Task: Apply the format percent.
Action: Mouse moved to (753, 218)
Screenshot: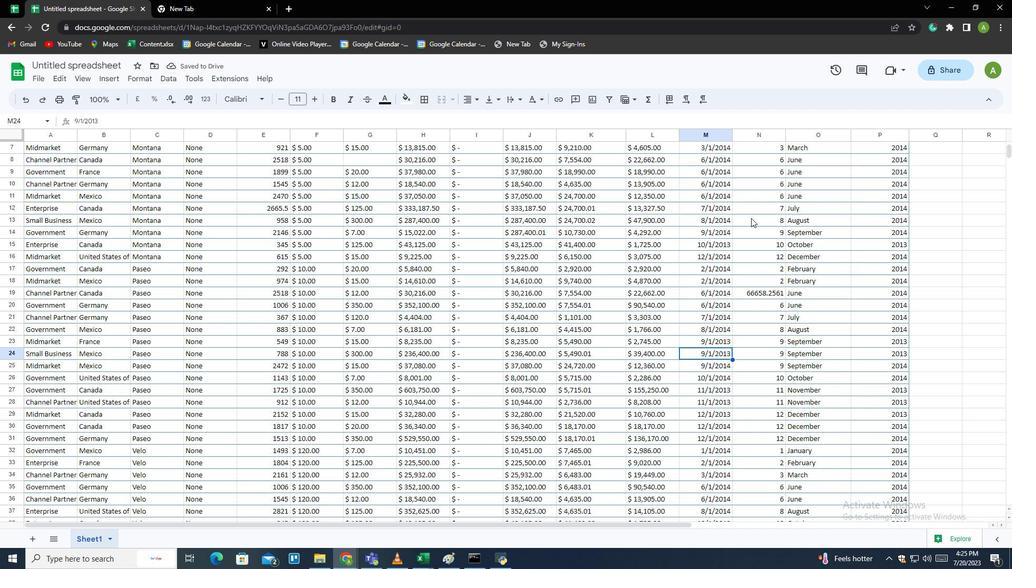 
Action: Mouse pressed left at (753, 218)
Screenshot: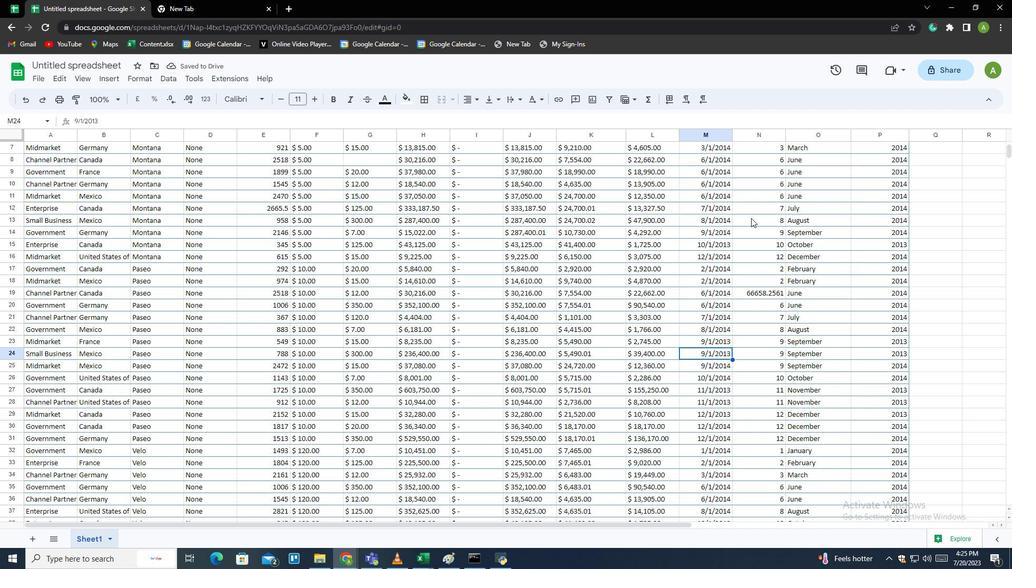 
Action: Mouse moved to (208, 98)
Screenshot: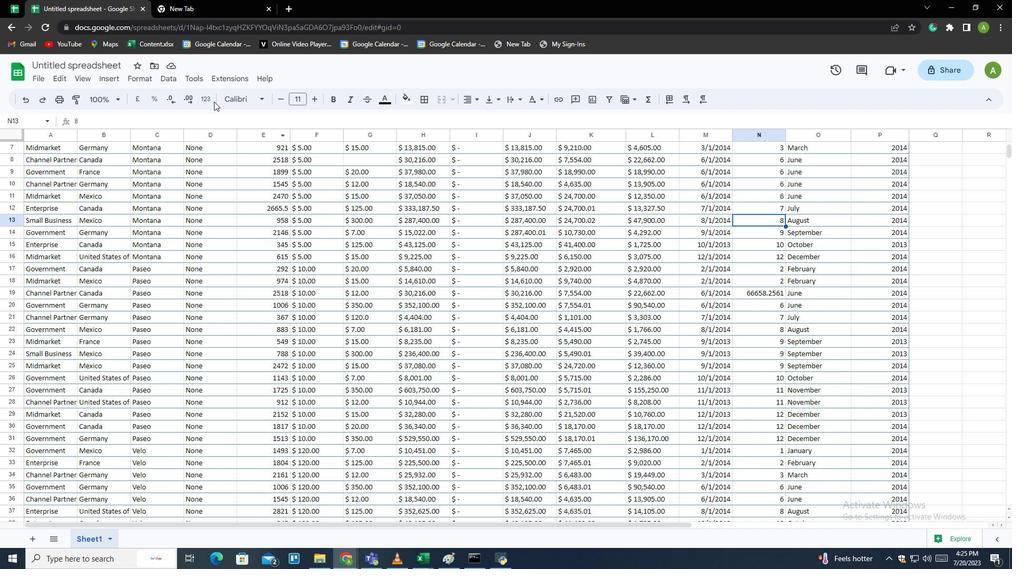 
Action: Mouse pressed left at (208, 98)
Screenshot: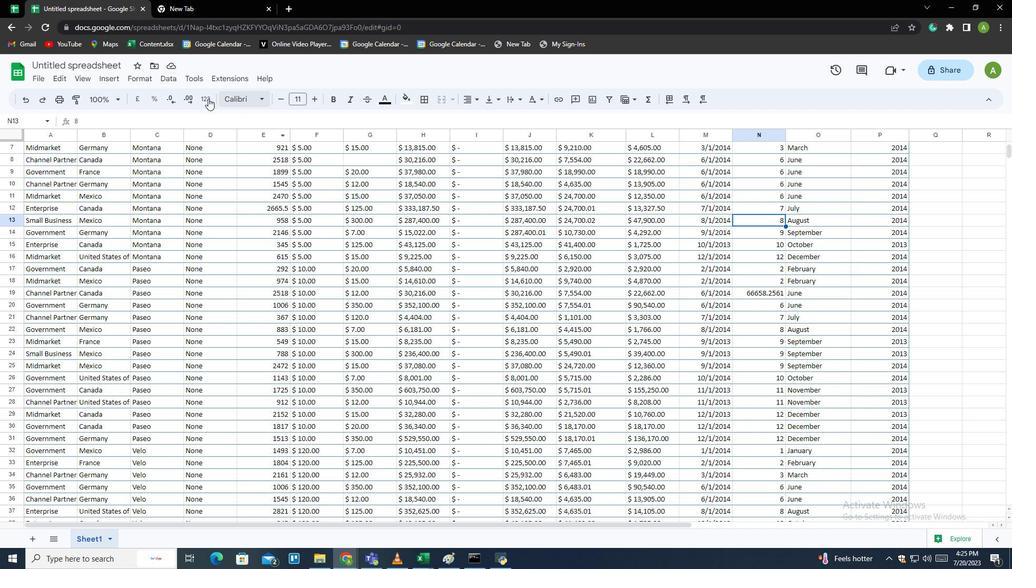 
Action: Mouse moved to (244, 178)
Screenshot: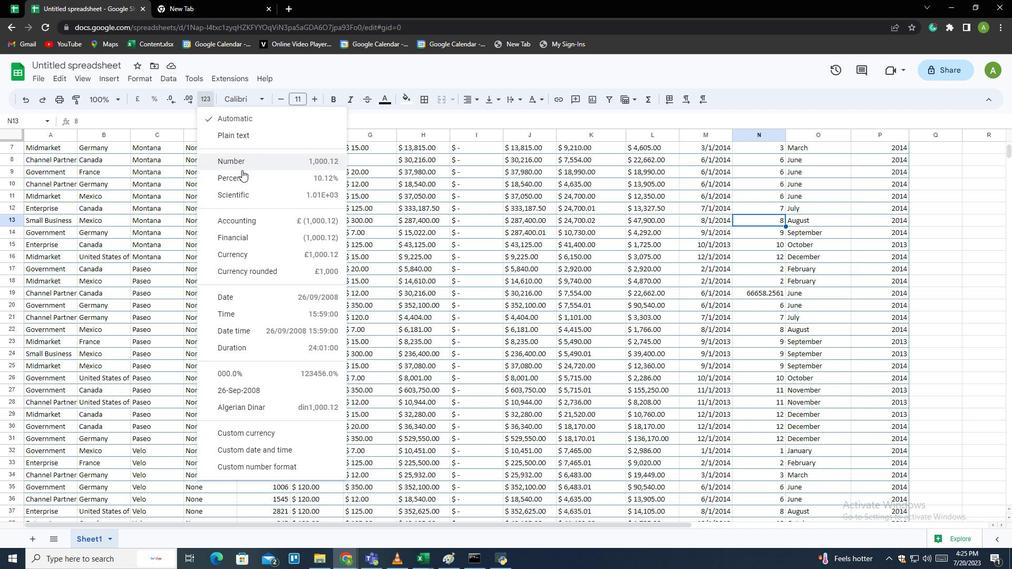 
Action: Mouse pressed left at (244, 178)
Screenshot: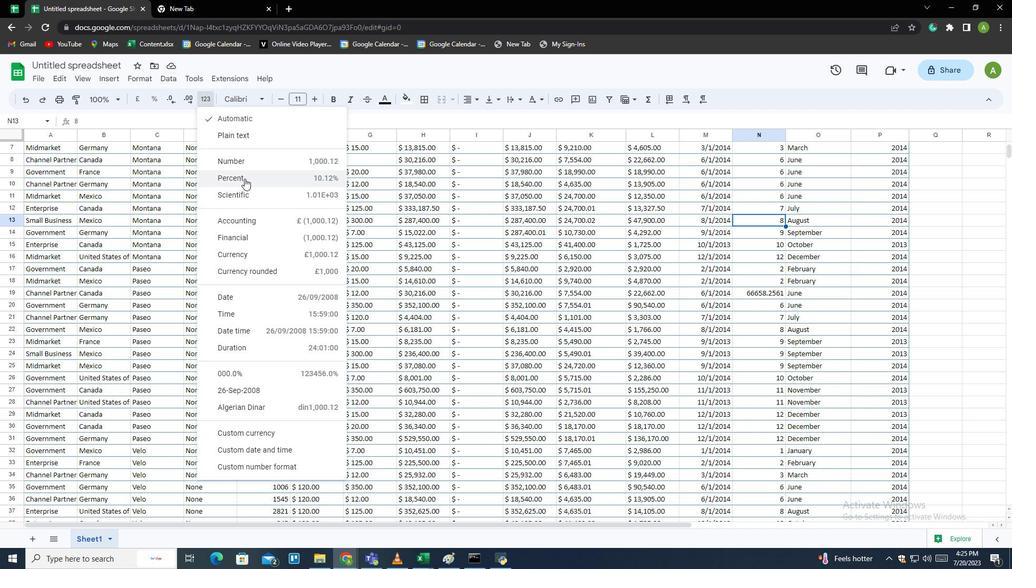 
Action: Mouse moved to (514, 340)
Screenshot: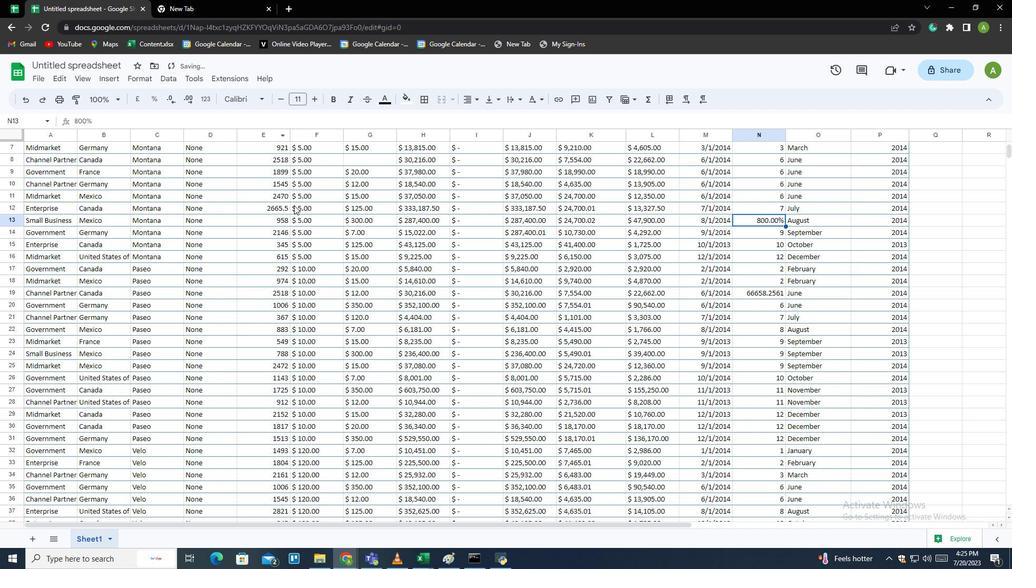 
